 Task: Look for space in Delhi from 10th may 2023 to 18th May 2023 for 2 adults in price range Rs.8000 to Rs.10000. Place can be entire place or private room with 1  bedroom having 1 bed. Property type can be house. Amenities needed are: wifiair conditioning, hair dryer, hot tub, breakfast. Required host language is English.
Action: Mouse moved to (333, 374)
Screenshot: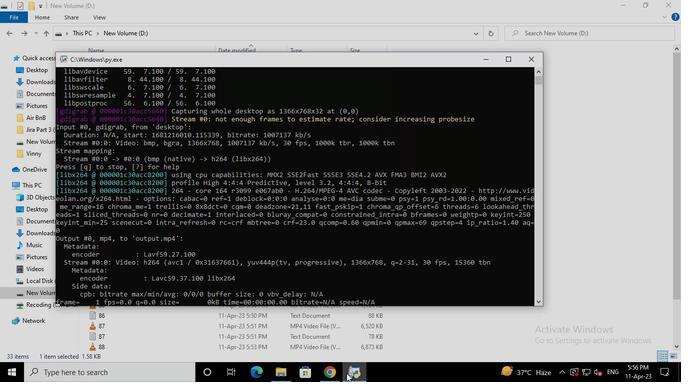 
Action: Mouse pressed left at (333, 374)
Screenshot: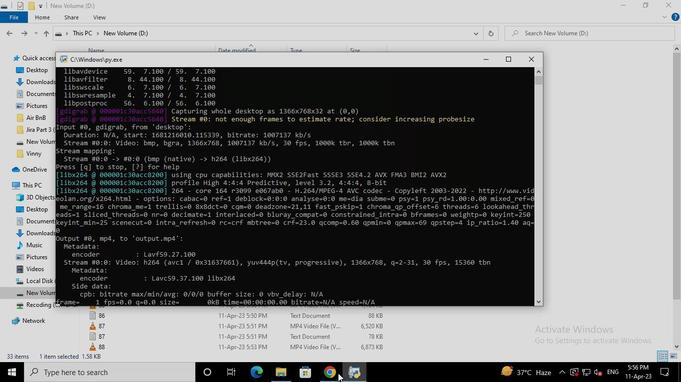 
Action: Mouse moved to (275, 87)
Screenshot: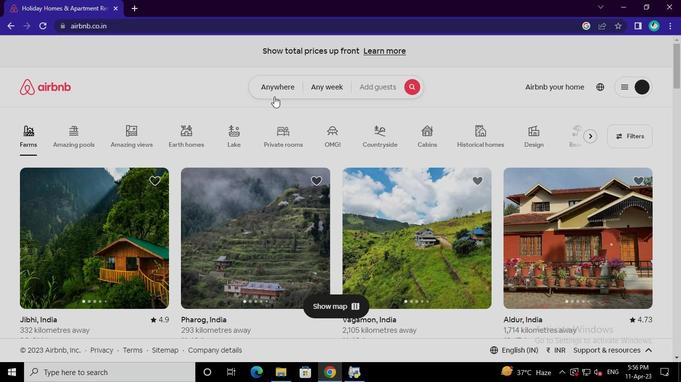 
Action: Mouse pressed left at (275, 87)
Screenshot: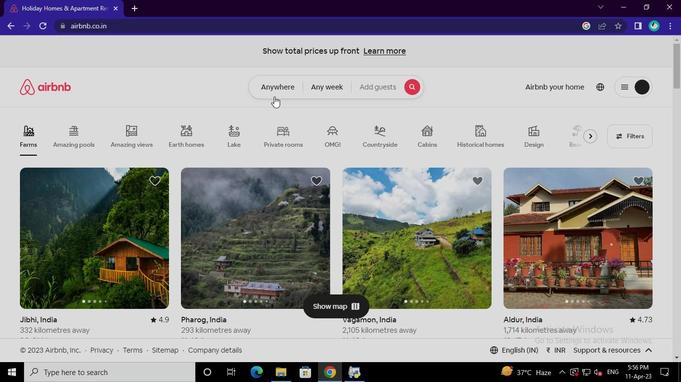 
Action: Mouse moved to (206, 121)
Screenshot: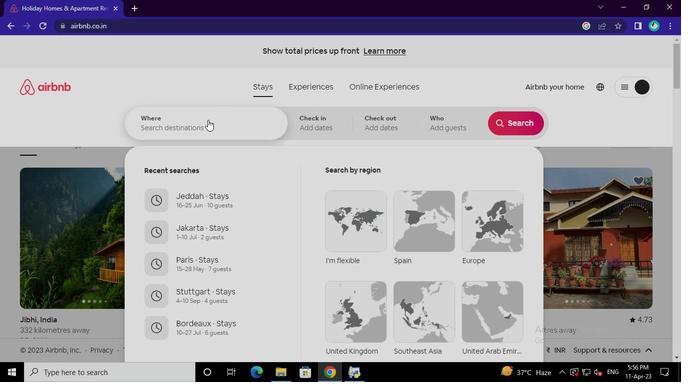 
Action: Mouse pressed left at (206, 121)
Screenshot: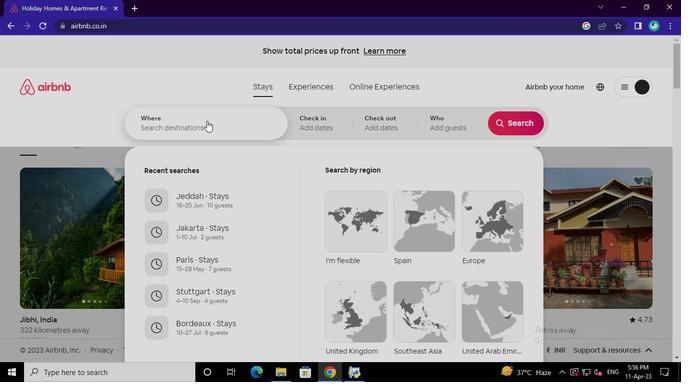 
Action: Keyboard d
Screenshot: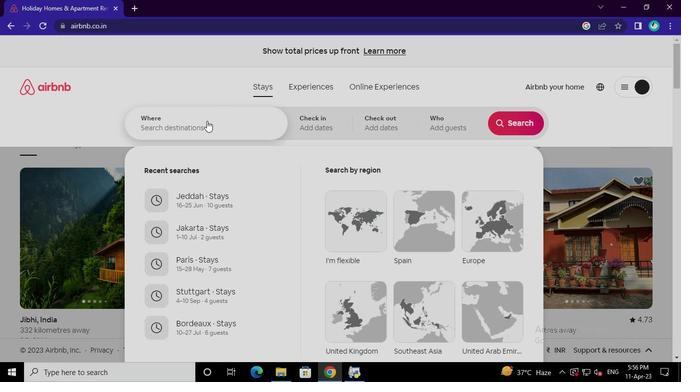 
Action: Keyboard e
Screenshot: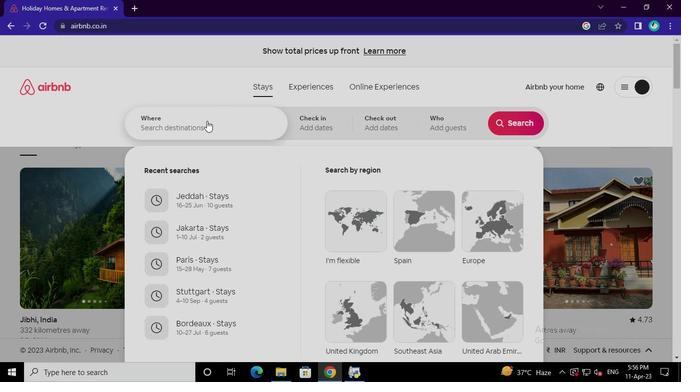 
Action: Keyboard l
Screenshot: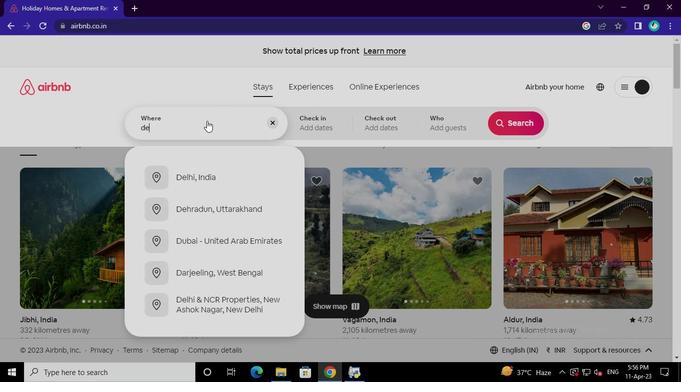 
Action: Keyboard h
Screenshot: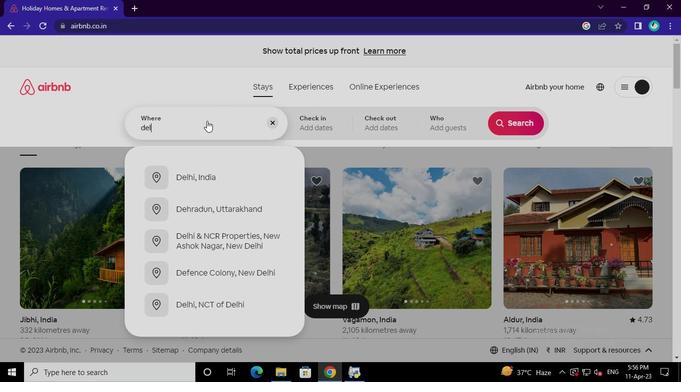 
Action: Keyboard i
Screenshot: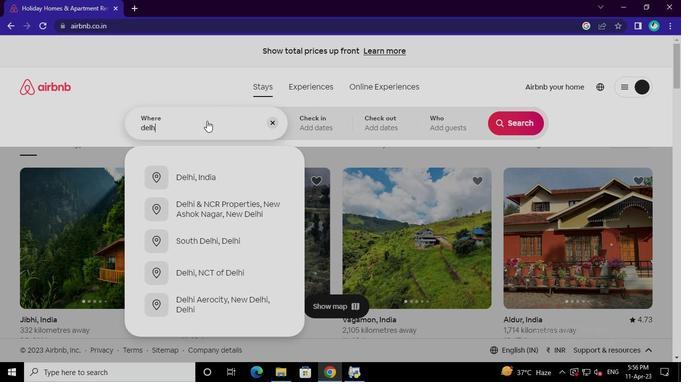 
Action: Mouse moved to (201, 176)
Screenshot: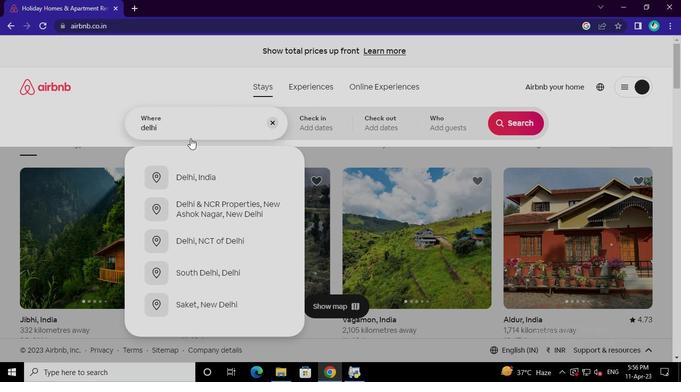 
Action: Mouse pressed left at (201, 176)
Screenshot: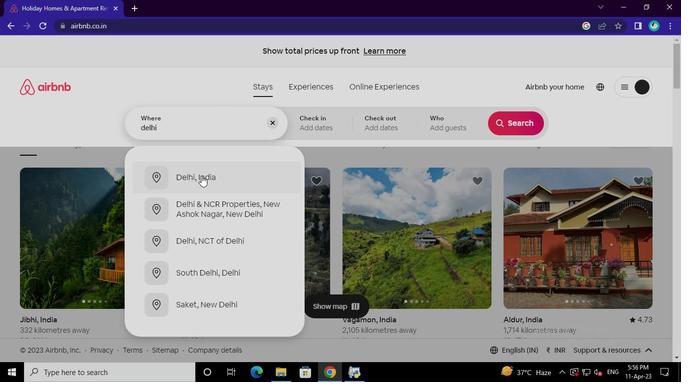 
Action: Mouse moved to (431, 267)
Screenshot: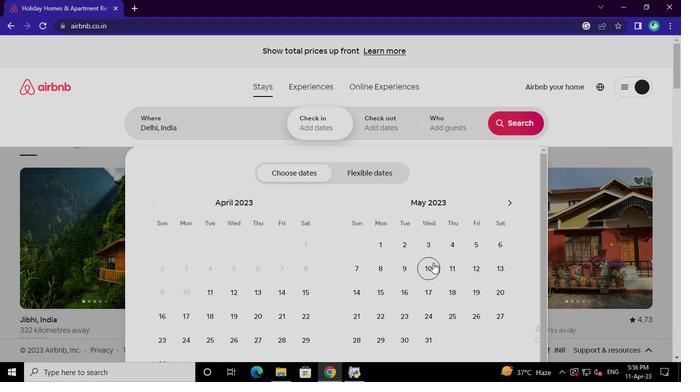 
Action: Mouse pressed left at (431, 267)
Screenshot: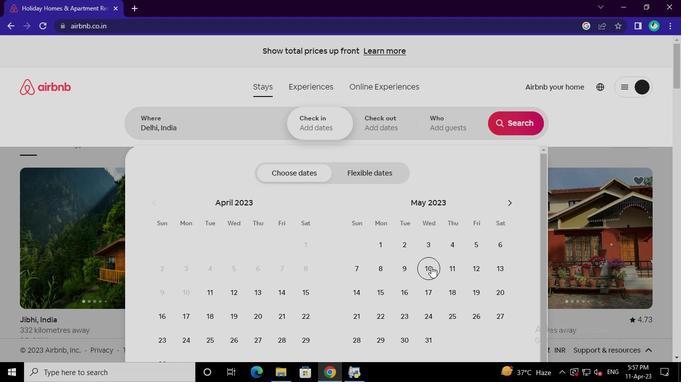 
Action: Mouse moved to (452, 289)
Screenshot: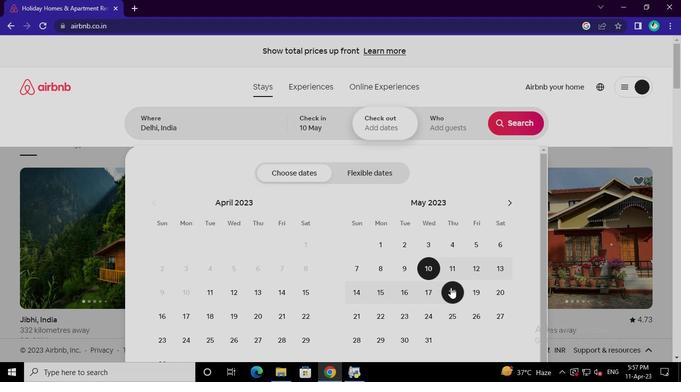 
Action: Mouse pressed left at (452, 289)
Screenshot: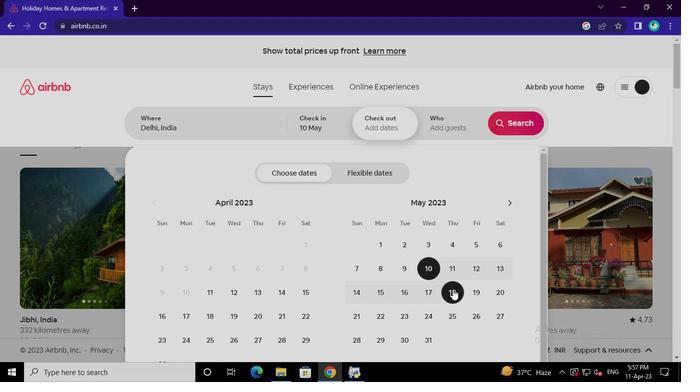 
Action: Mouse moved to (460, 132)
Screenshot: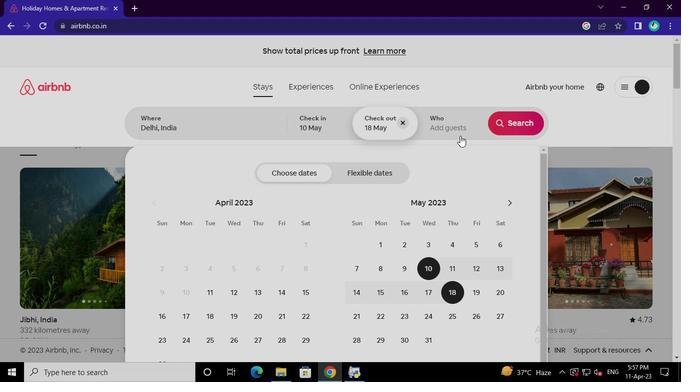 
Action: Mouse pressed left at (460, 132)
Screenshot: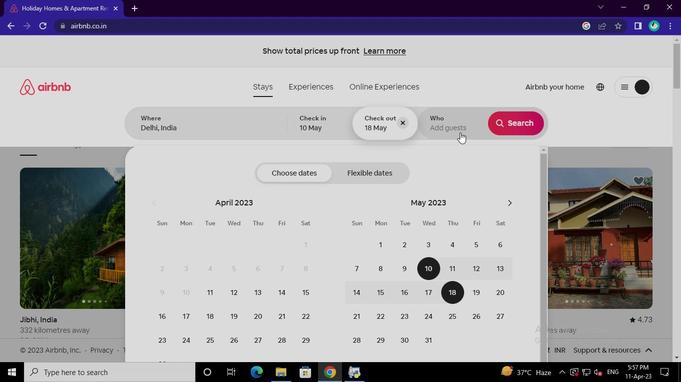 
Action: Mouse moved to (517, 173)
Screenshot: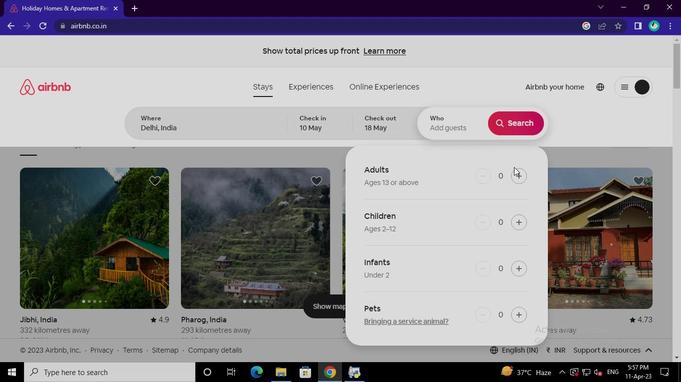 
Action: Mouse pressed left at (517, 173)
Screenshot: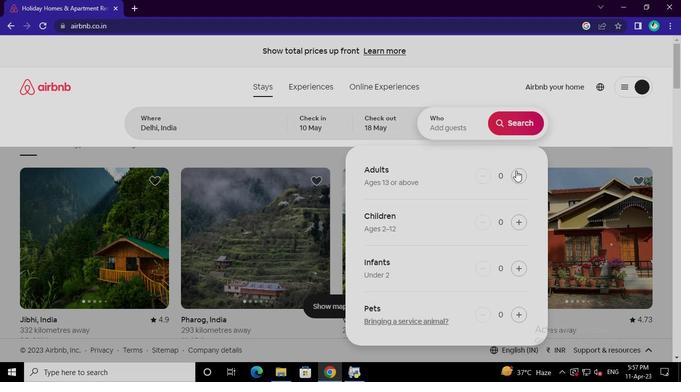 
Action: Mouse pressed left at (517, 173)
Screenshot: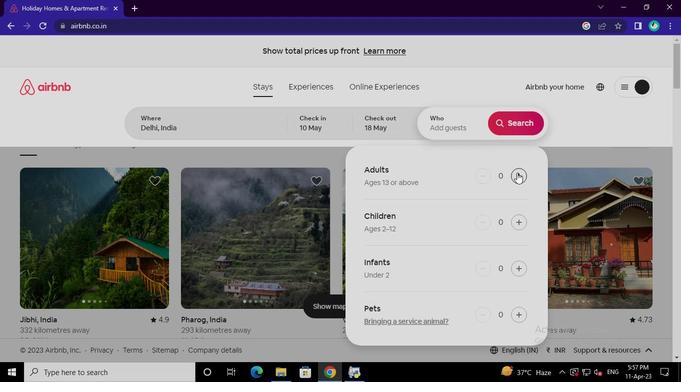 
Action: Mouse moved to (514, 125)
Screenshot: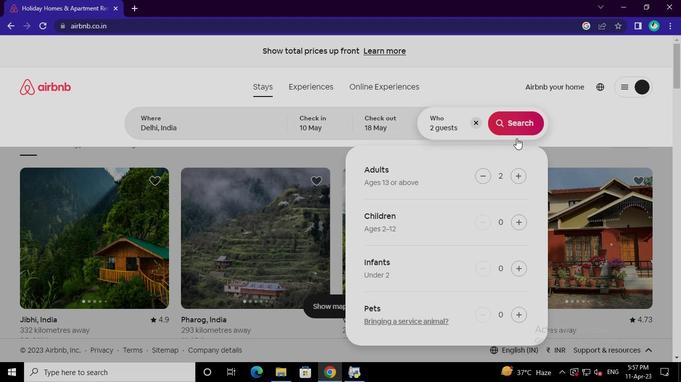 
Action: Mouse pressed left at (514, 125)
Screenshot: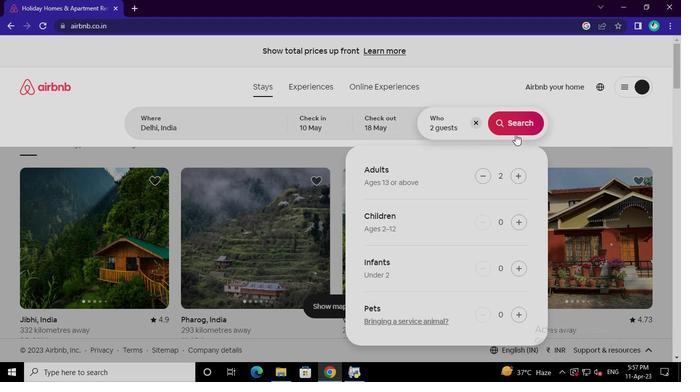 
Action: Mouse moved to (639, 94)
Screenshot: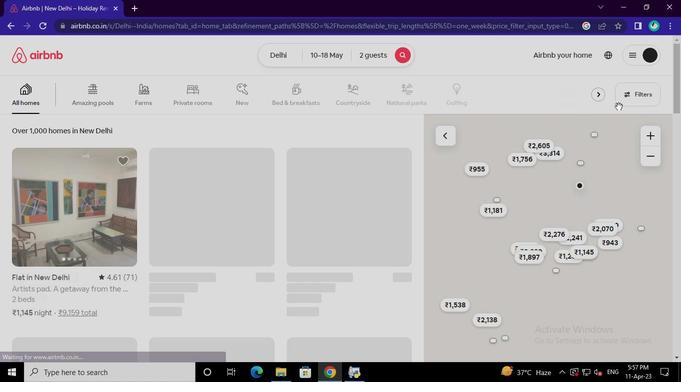 
Action: Mouse pressed left at (639, 94)
Screenshot: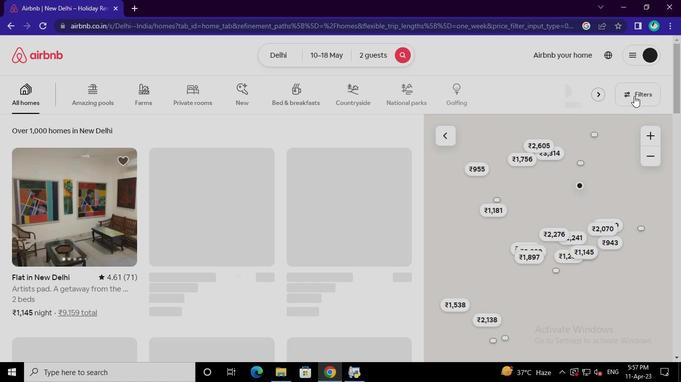 
Action: Mouse moved to (239, 216)
Screenshot: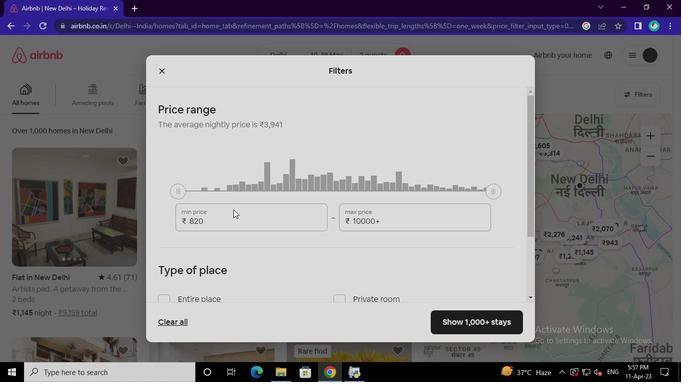 
Action: Mouse pressed left at (239, 216)
Screenshot: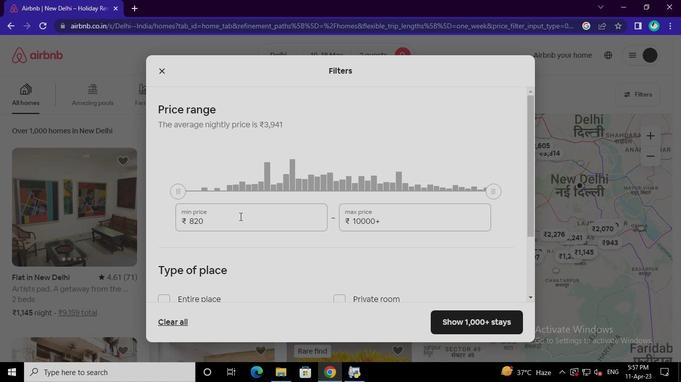 
Action: Keyboard Key.backspace
Screenshot: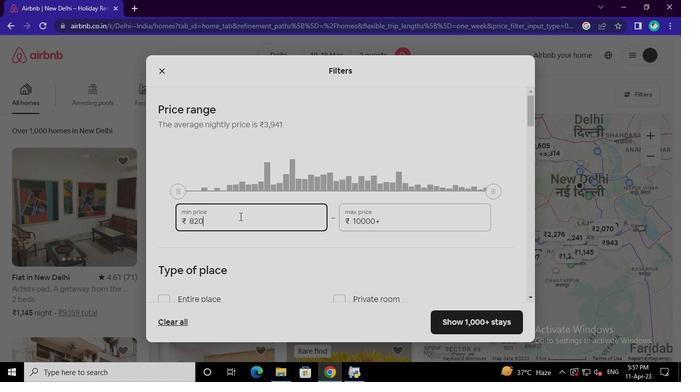 
Action: Keyboard Key.backspace
Screenshot: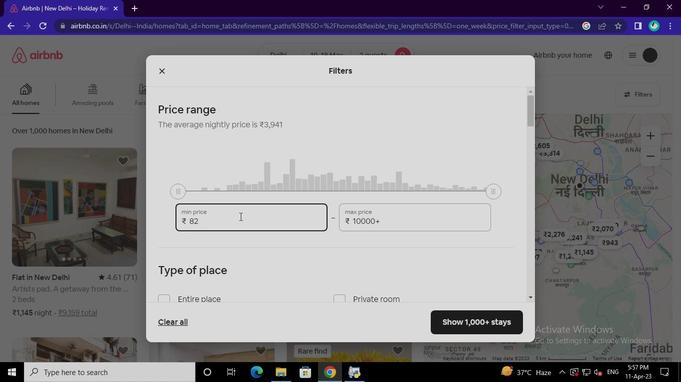 
Action: Keyboard Key.backspace
Screenshot: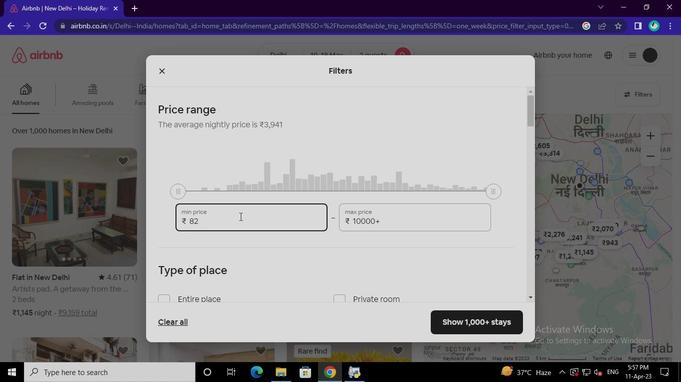 
Action: Keyboard Key.backspace
Screenshot: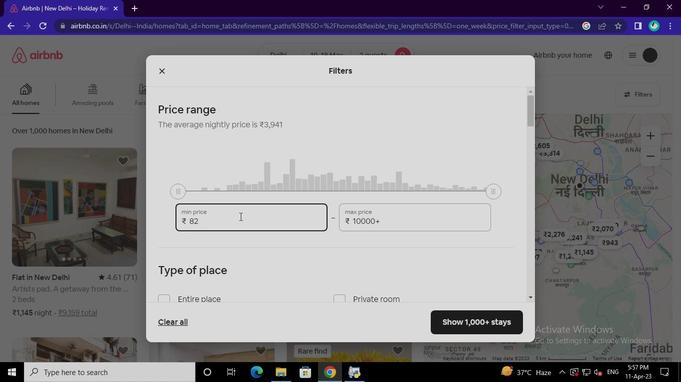 
Action: Keyboard Key.backspace
Screenshot: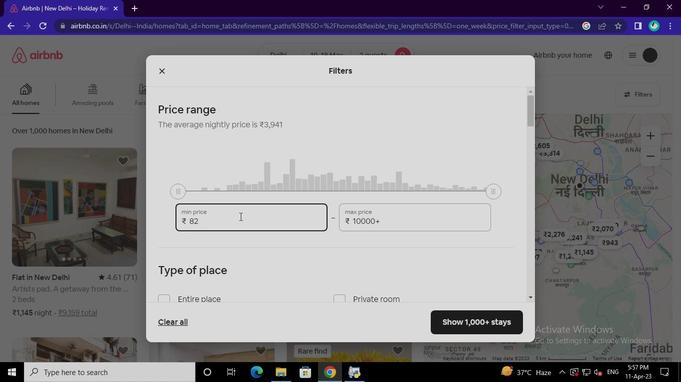 
Action: Keyboard Key.backspace
Screenshot: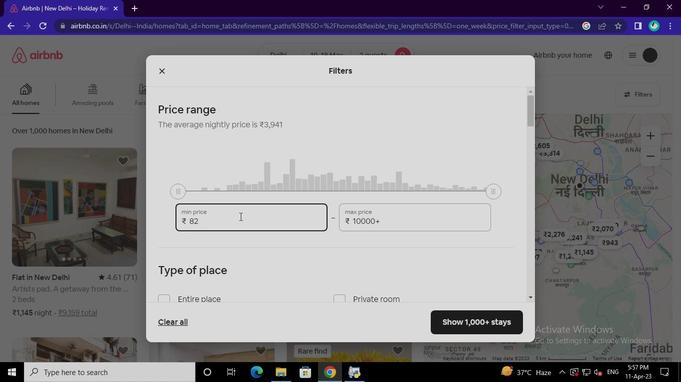 
Action: Keyboard Key.backspace
Screenshot: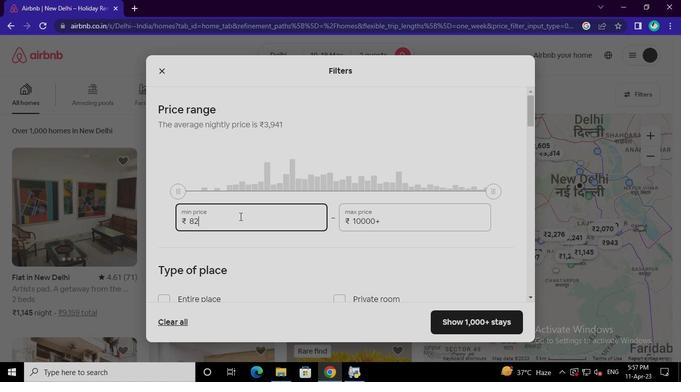 
Action: Keyboard <104>
Screenshot: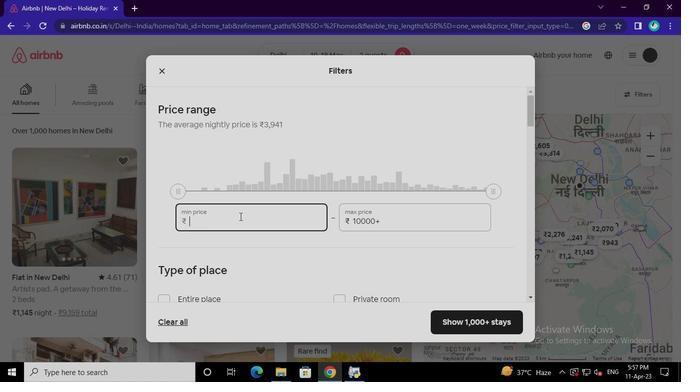 
Action: Keyboard <96>
Screenshot: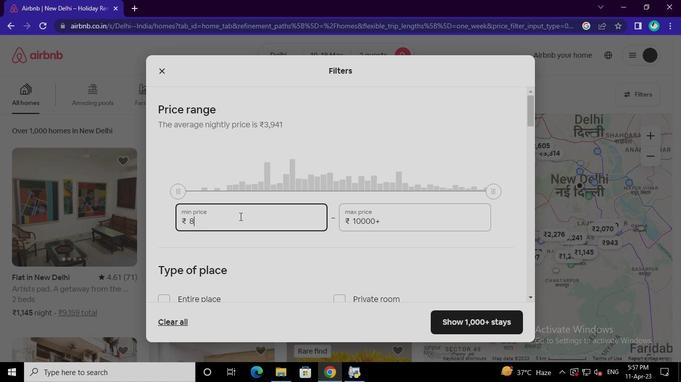 
Action: Keyboard <96>
Screenshot: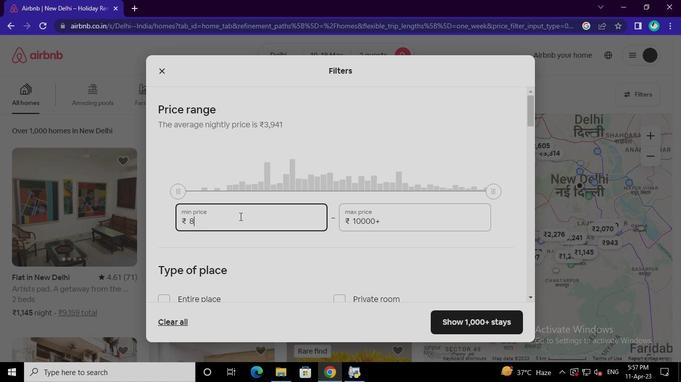 
Action: Keyboard <96>
Screenshot: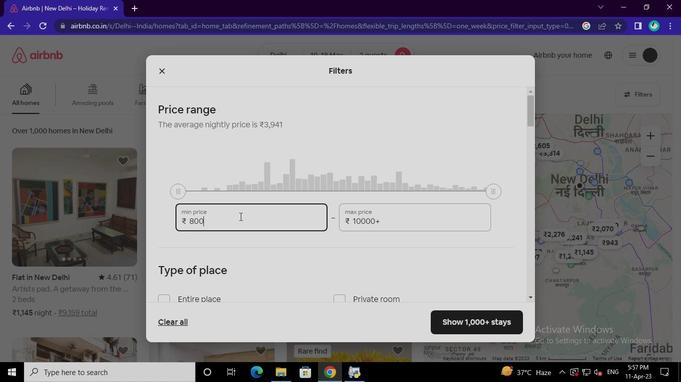 
Action: Mouse moved to (384, 222)
Screenshot: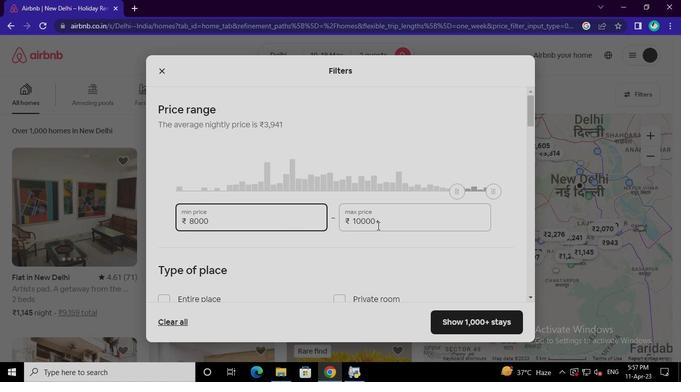 
Action: Mouse pressed left at (384, 222)
Screenshot: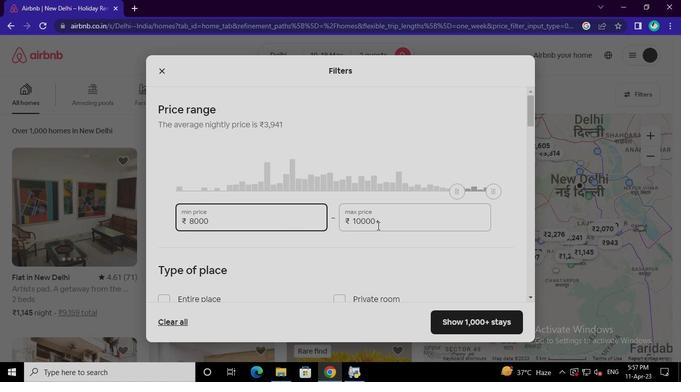 
Action: Keyboard Key.backspace
Screenshot: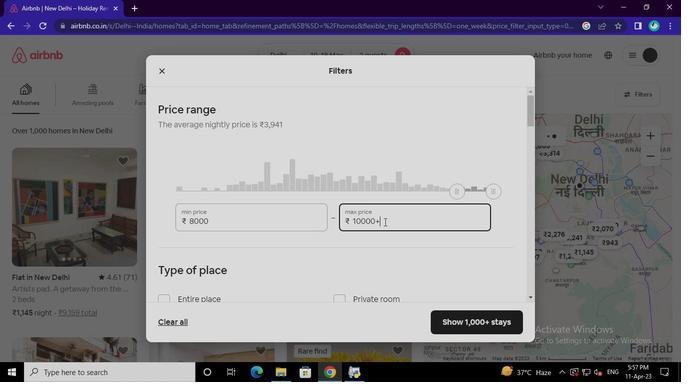 
Action: Keyboard Key.backspace
Screenshot: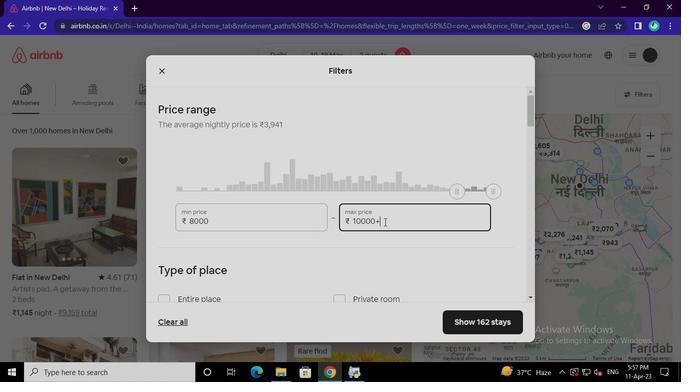 
Action: Keyboard Key.backspace
Screenshot: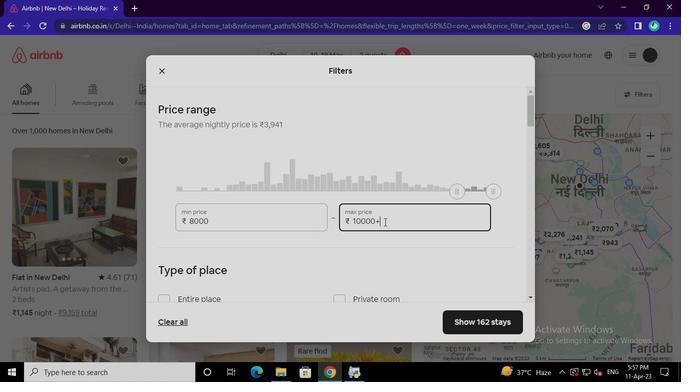 
Action: Keyboard Key.backspace
Screenshot: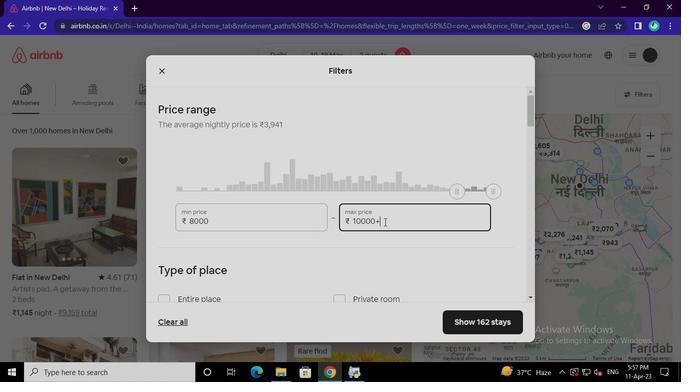 
Action: Keyboard Key.backspace
Screenshot: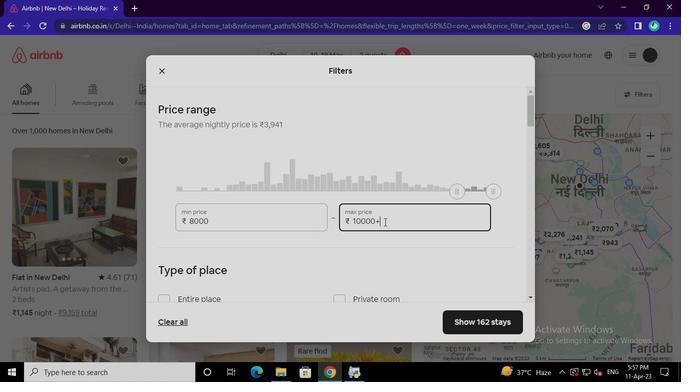 
Action: Keyboard Key.backspace
Screenshot: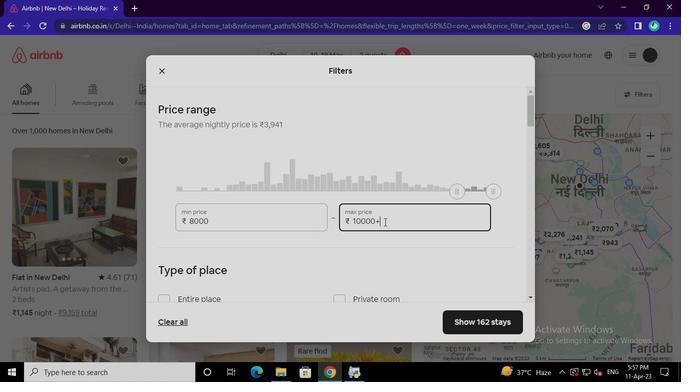 
Action: Keyboard Key.backspace
Screenshot: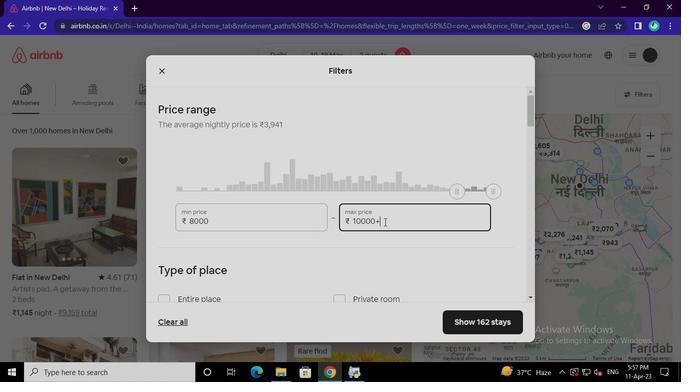 
Action: Keyboard Key.backspace
Screenshot: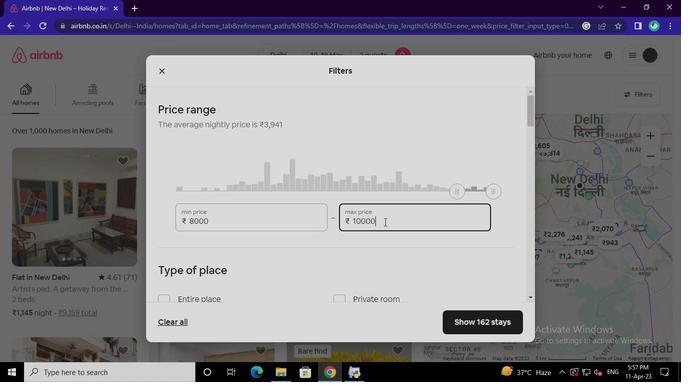 
Action: Keyboard Key.backspace
Screenshot: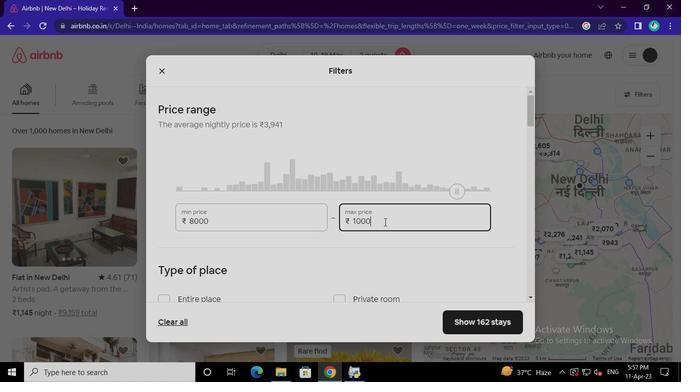 
Action: Keyboard Key.backspace
Screenshot: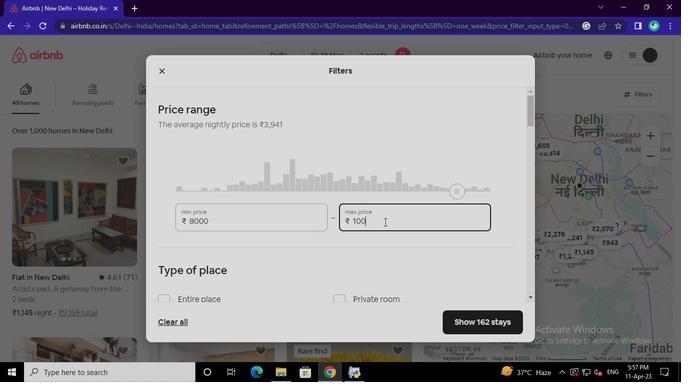 
Action: Keyboard Key.backspace
Screenshot: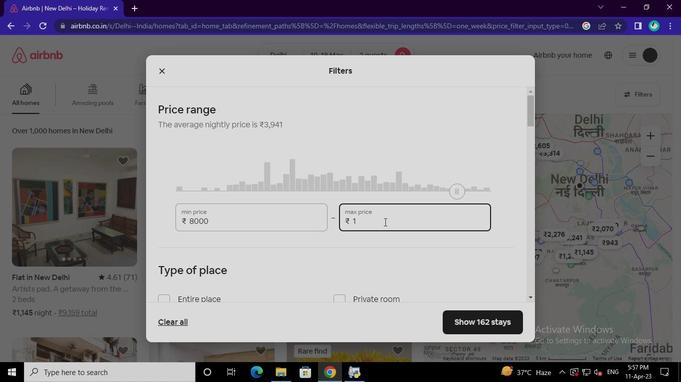 
Action: Keyboard Key.backspace
Screenshot: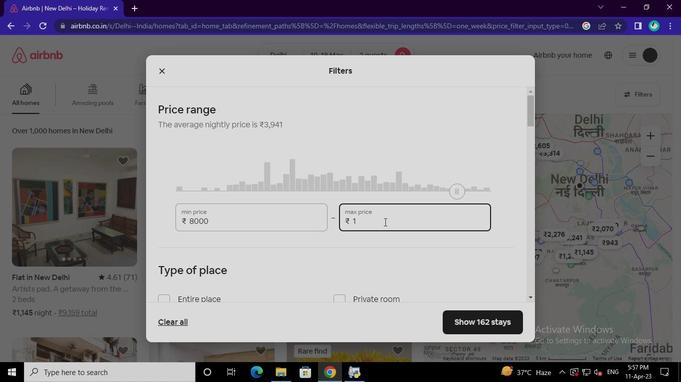 
Action: Keyboard <97>
Screenshot: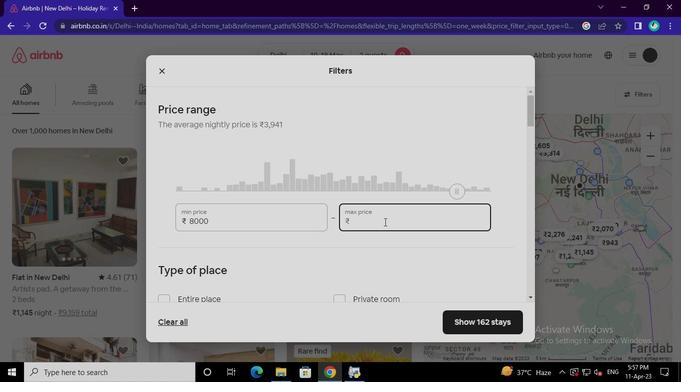 
Action: Keyboard <96>
Screenshot: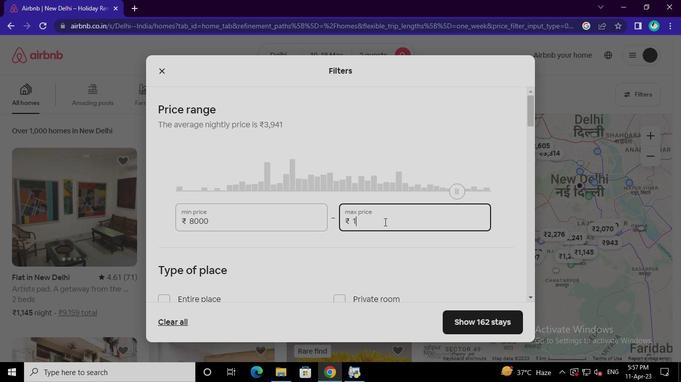
Action: Keyboard <96>
Screenshot: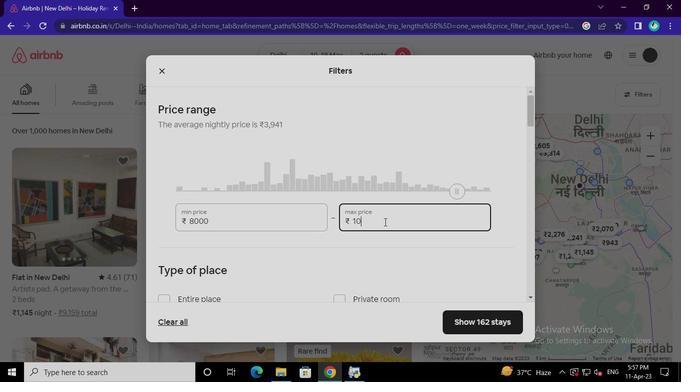 
Action: Keyboard <96>
Screenshot: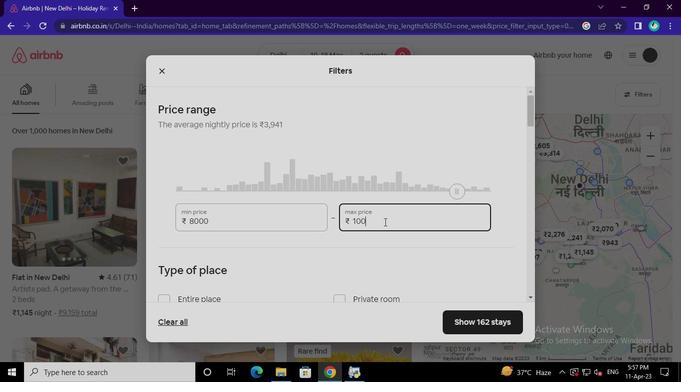 
Action: Keyboard <96>
Screenshot: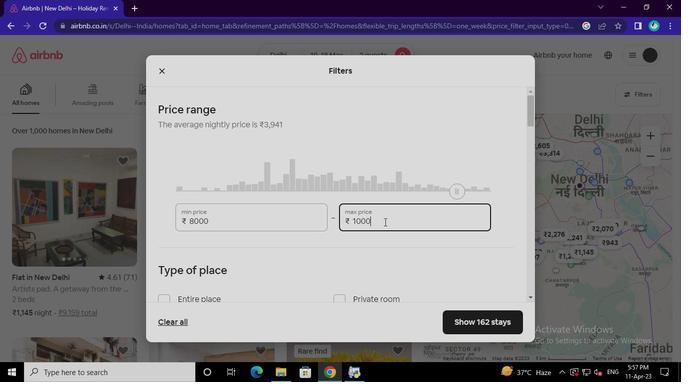 
Action: Mouse moved to (178, 151)
Screenshot: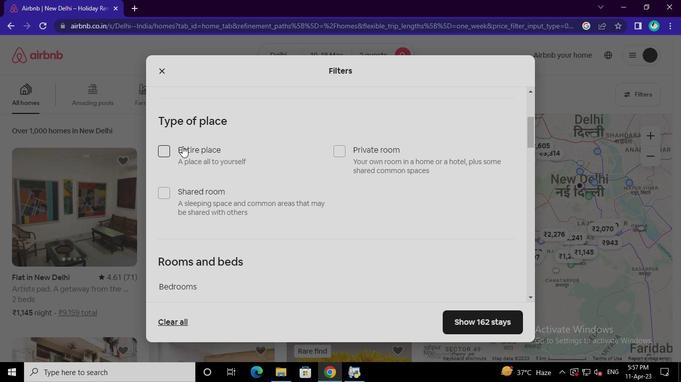 
Action: Mouse pressed left at (178, 151)
Screenshot: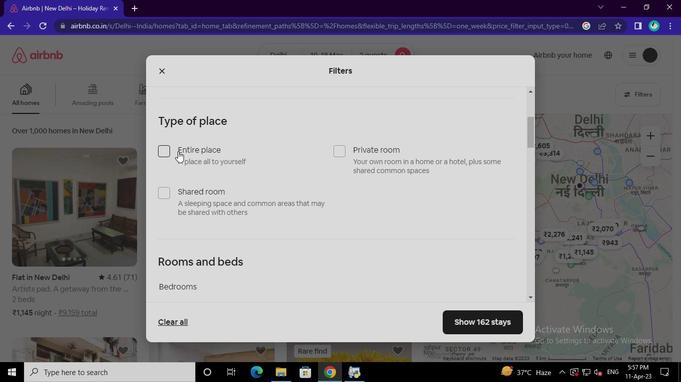 
Action: Mouse moved to (338, 155)
Screenshot: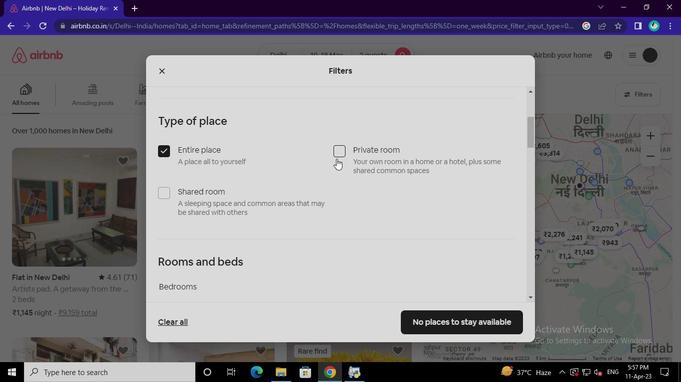 
Action: Mouse pressed left at (338, 155)
Screenshot: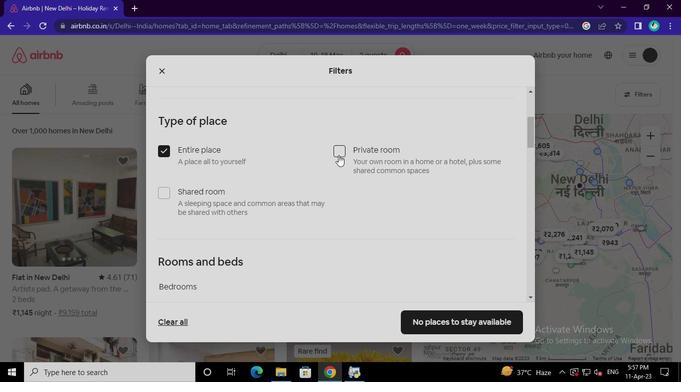
Action: Mouse moved to (215, 211)
Screenshot: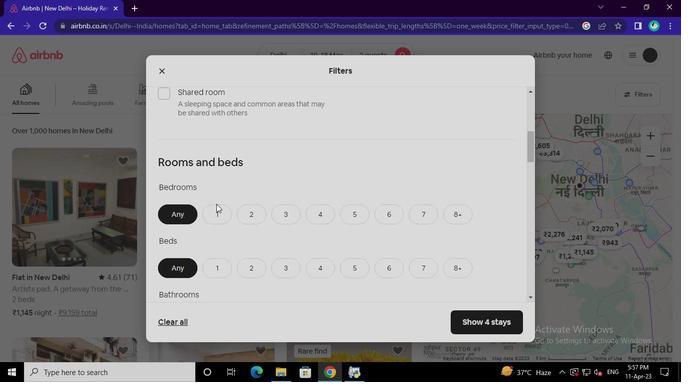 
Action: Mouse pressed left at (215, 211)
Screenshot: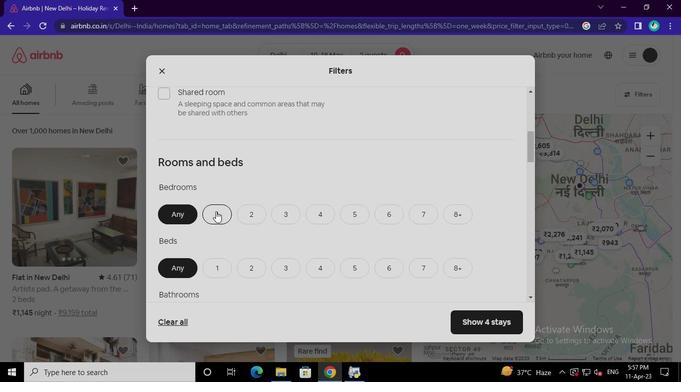 
Action: Mouse moved to (220, 267)
Screenshot: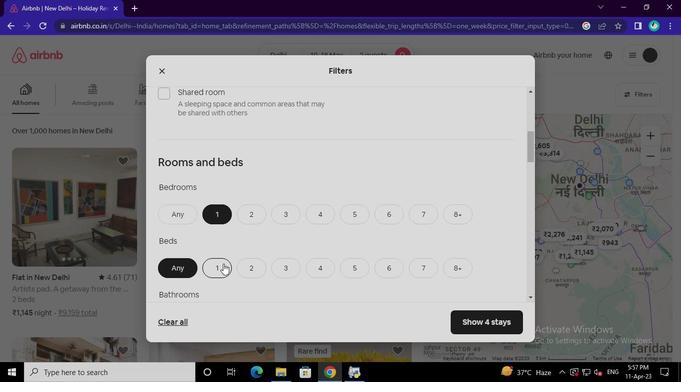 
Action: Mouse pressed left at (220, 267)
Screenshot: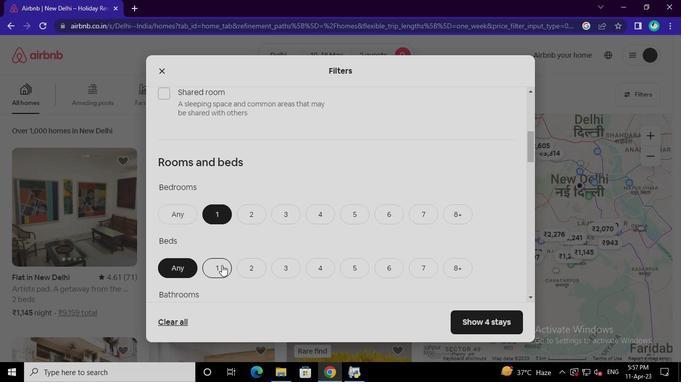 
Action: Mouse moved to (214, 233)
Screenshot: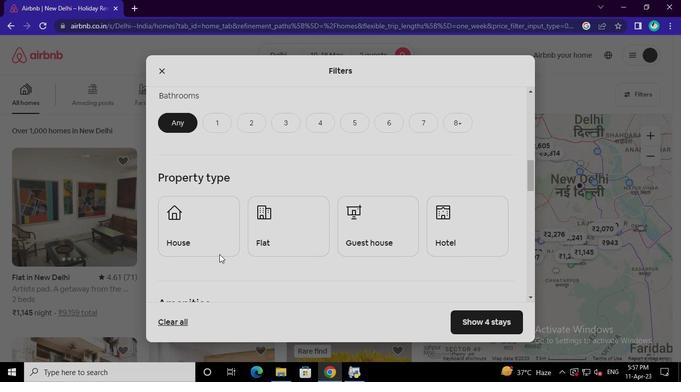 
Action: Mouse pressed left at (214, 233)
Screenshot: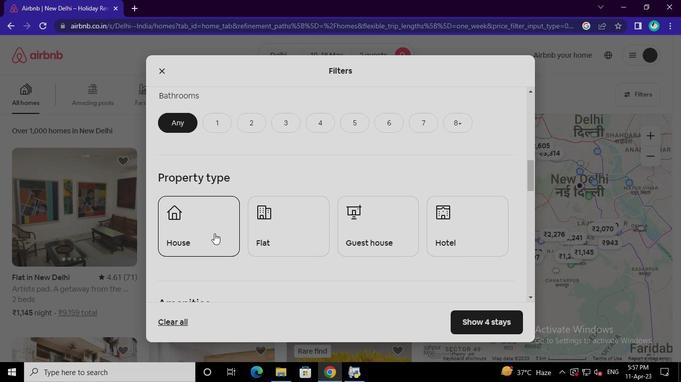 
Action: Mouse moved to (176, 182)
Screenshot: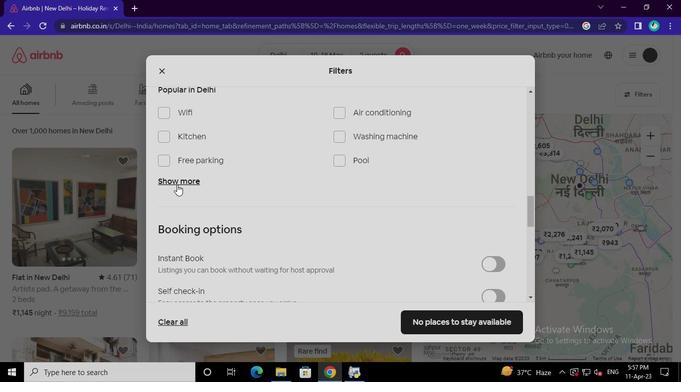 
Action: Mouse pressed left at (176, 182)
Screenshot: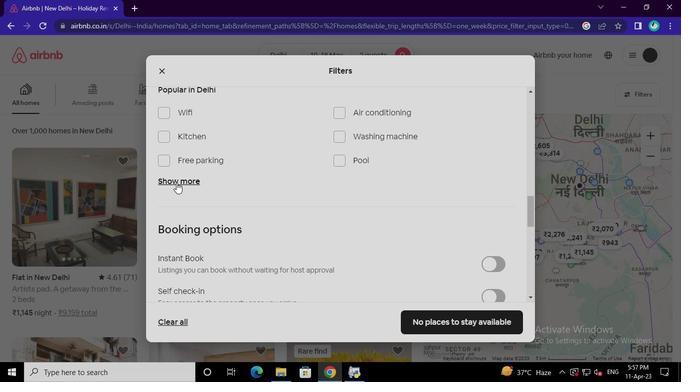 
Action: Mouse moved to (163, 113)
Screenshot: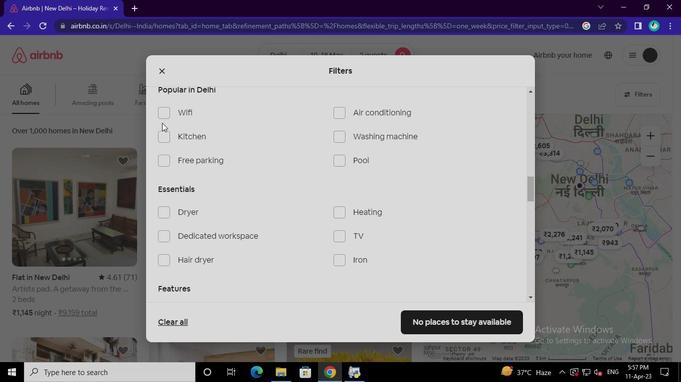 
Action: Mouse pressed left at (163, 113)
Screenshot: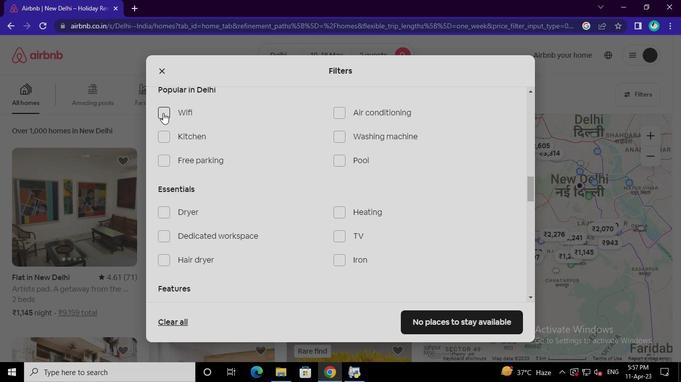 
Action: Mouse moved to (335, 116)
Screenshot: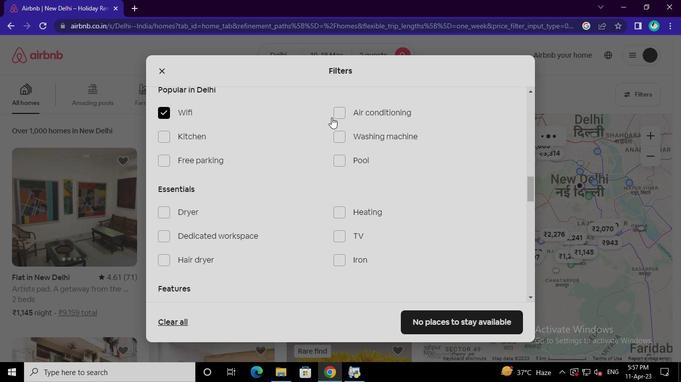 
Action: Mouse pressed left at (335, 116)
Screenshot: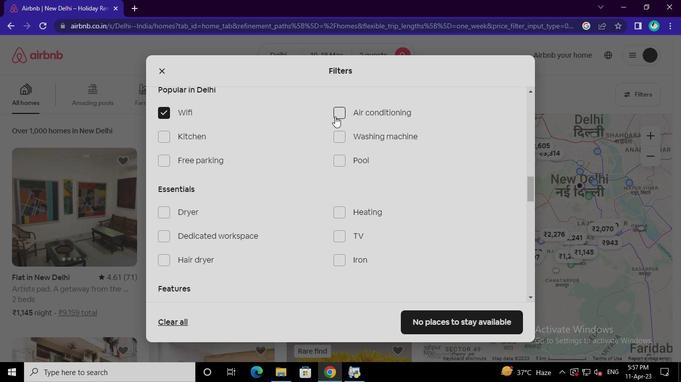 
Action: Mouse moved to (182, 257)
Screenshot: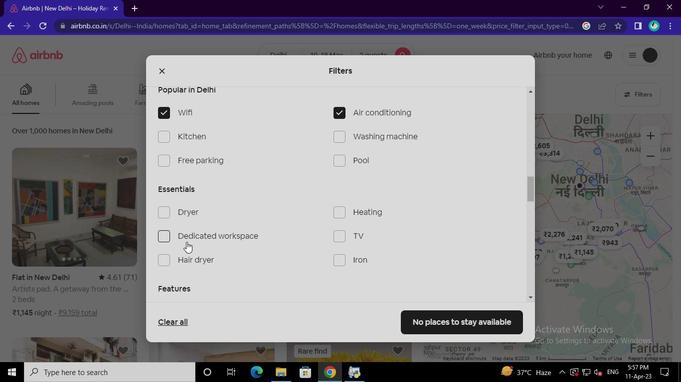 
Action: Mouse pressed left at (182, 257)
Screenshot: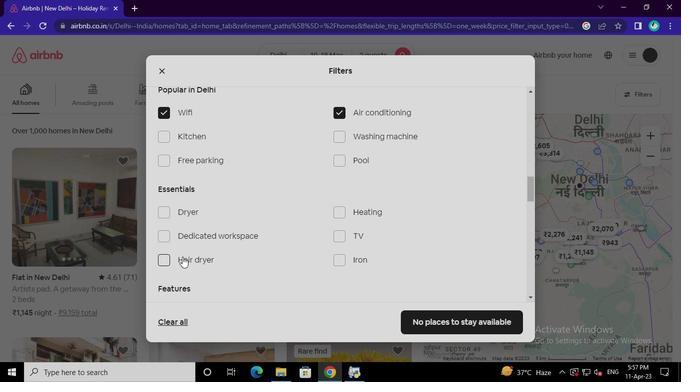 
Action: Mouse moved to (203, 213)
Screenshot: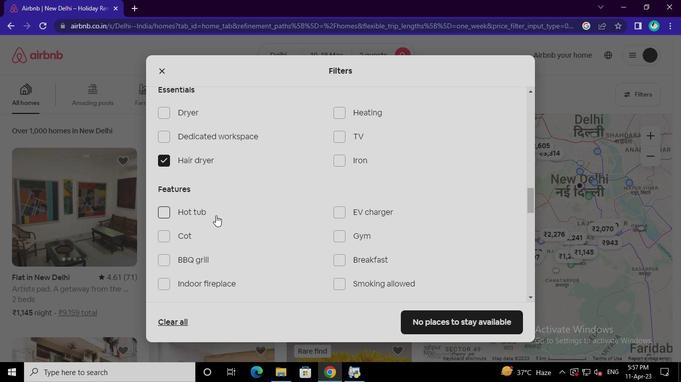 
Action: Mouse pressed left at (203, 213)
Screenshot: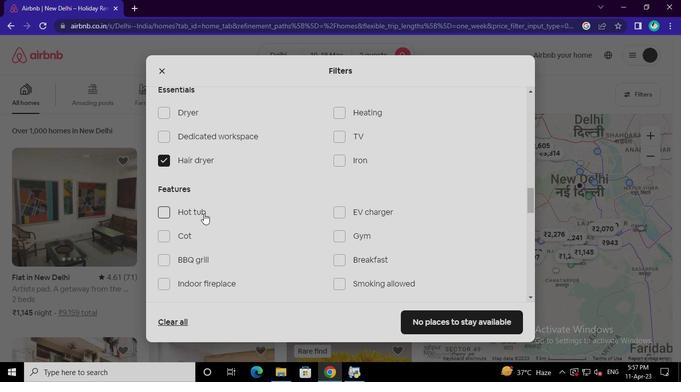 
Action: Mouse moved to (340, 263)
Screenshot: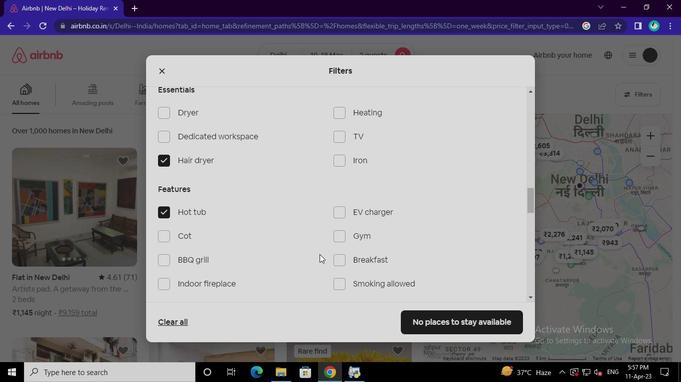 
Action: Mouse pressed left at (340, 263)
Screenshot: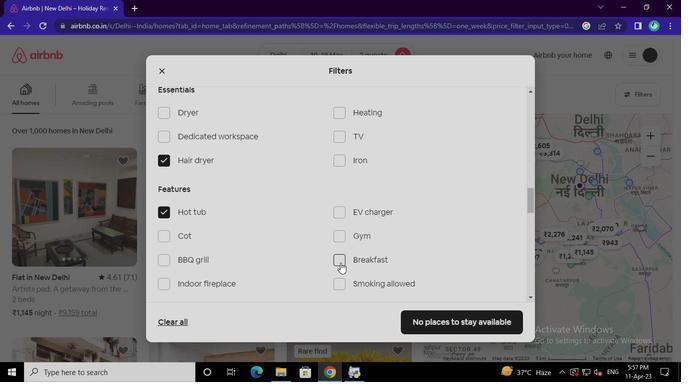 
Action: Mouse moved to (177, 229)
Screenshot: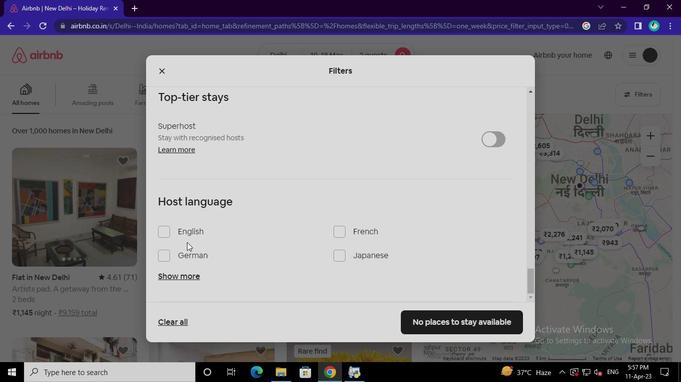 
Action: Mouse pressed left at (177, 229)
Screenshot: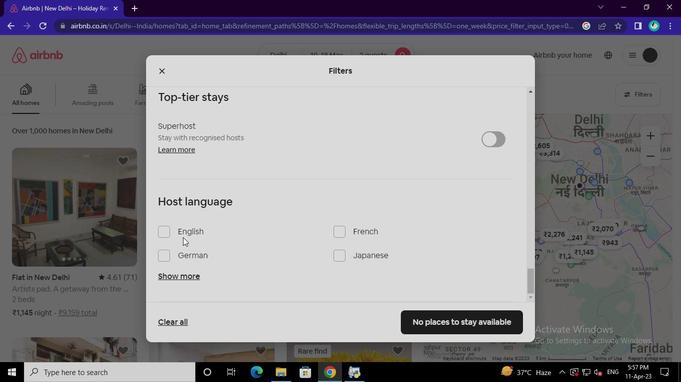 
Action: Mouse moved to (426, 318)
Screenshot: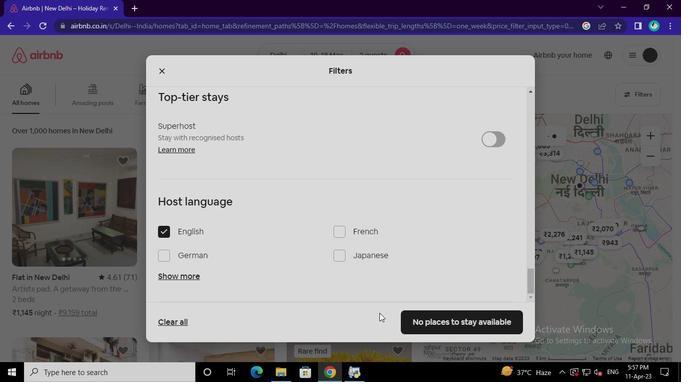 
Action: Mouse pressed left at (426, 318)
Screenshot: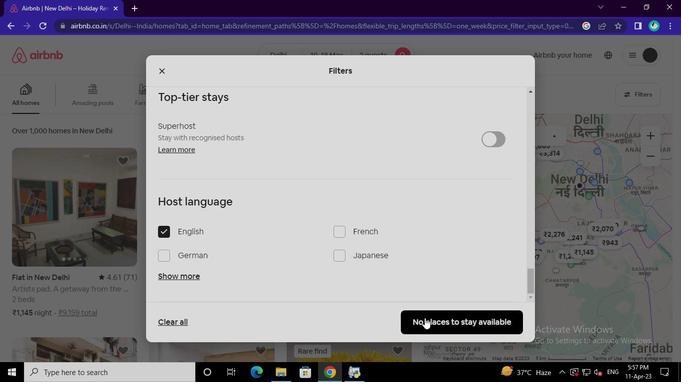 
Action: Mouse moved to (356, 370)
Screenshot: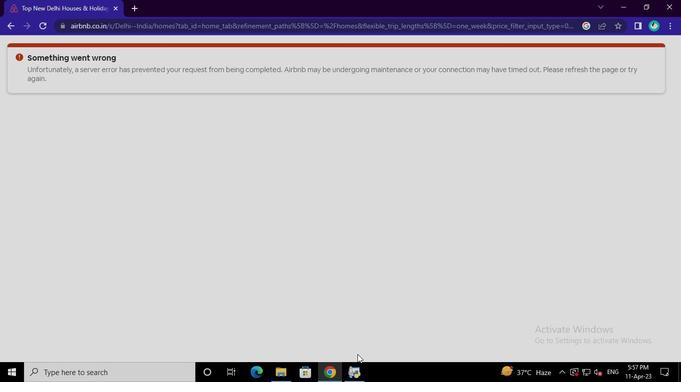 
Action: Mouse pressed left at (356, 370)
Screenshot: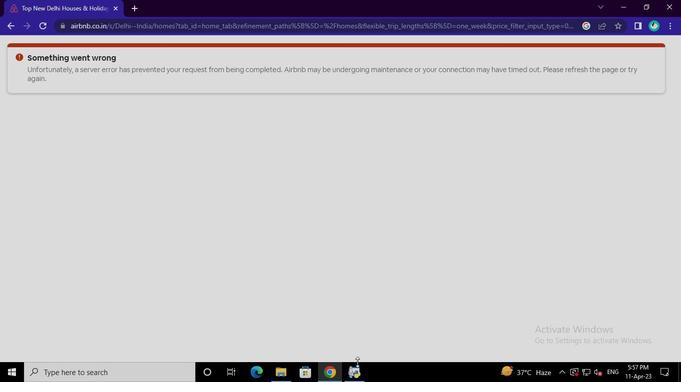 
Action: Mouse moved to (538, 57)
Screenshot: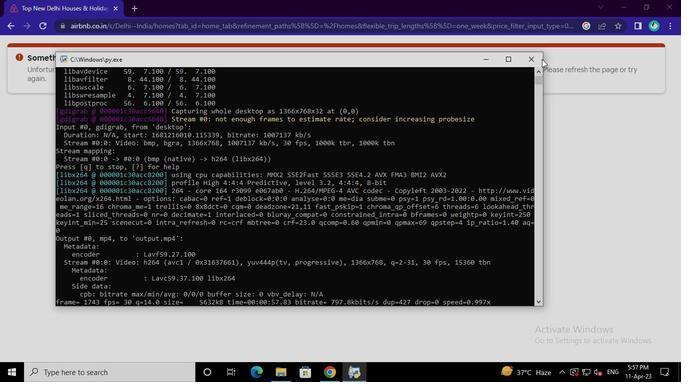 
Action: Mouse pressed left at (538, 57)
Screenshot: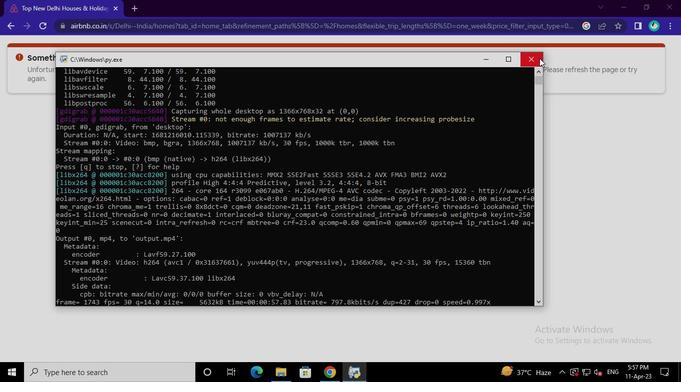 
